 Task: Add Sprouts All Natural Wagyu Ground Beef to the cart.
Action: Mouse moved to (16, 75)
Screenshot: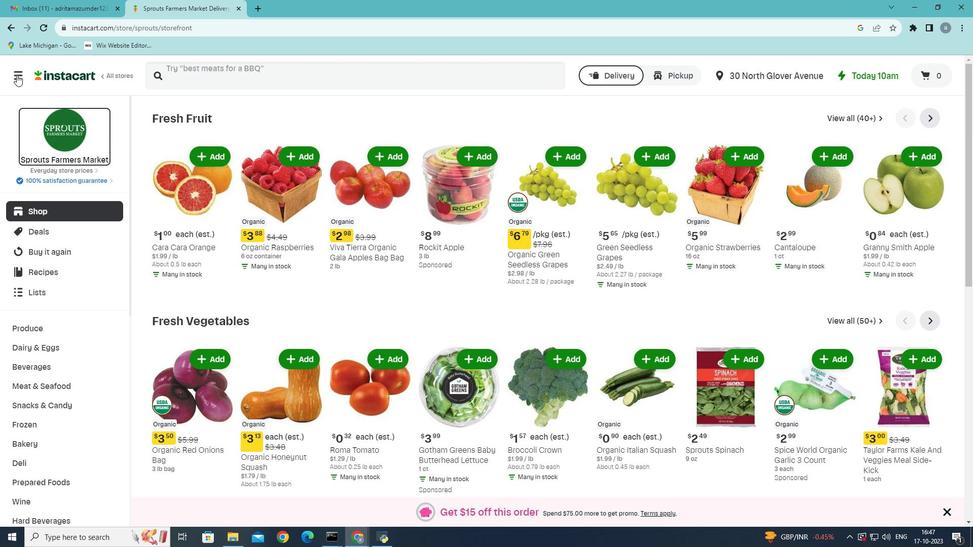 
Action: Mouse pressed left at (16, 75)
Screenshot: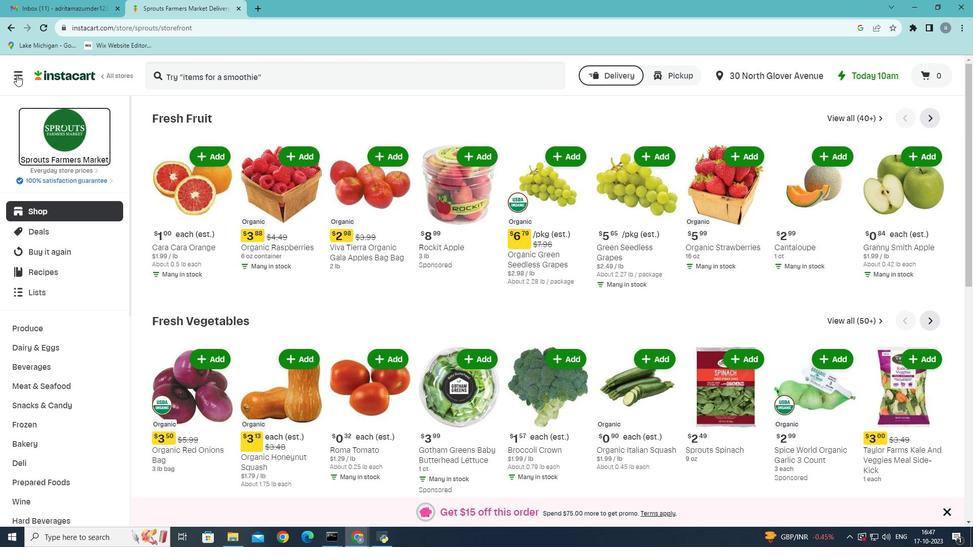 
Action: Mouse moved to (26, 291)
Screenshot: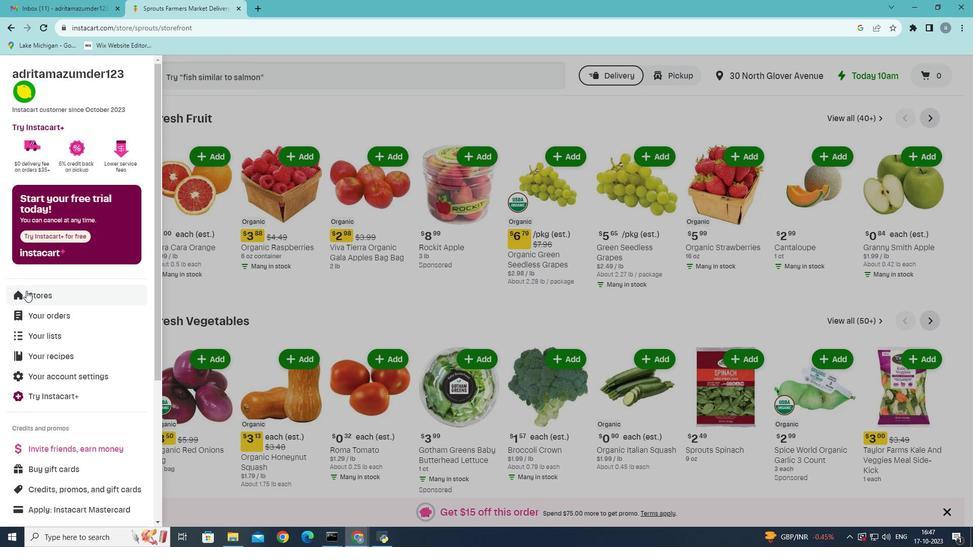 
Action: Mouse pressed left at (26, 291)
Screenshot: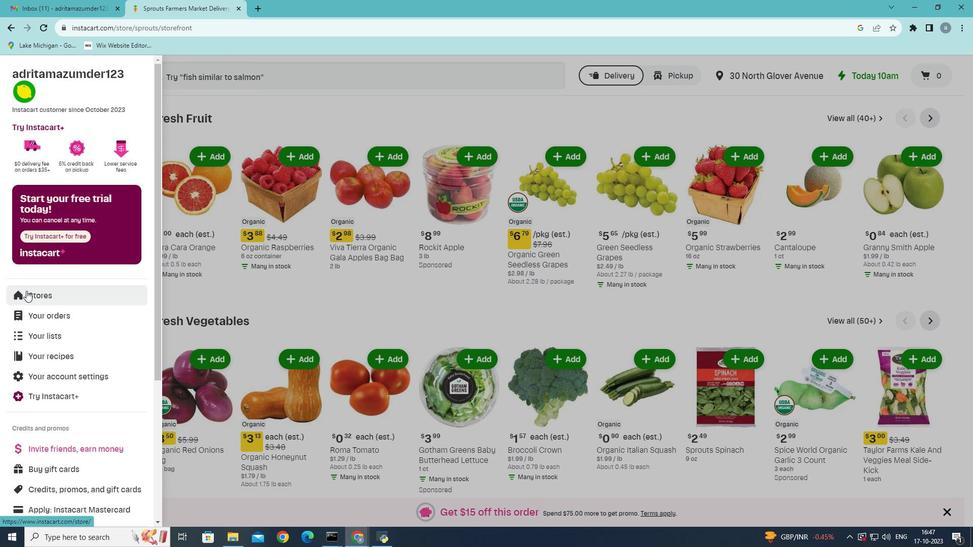 
Action: Mouse moved to (232, 116)
Screenshot: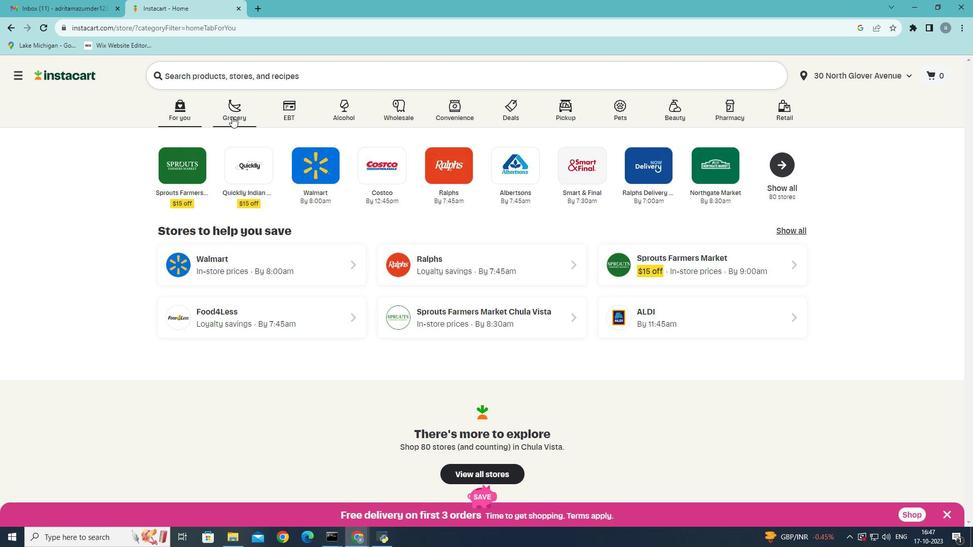 
Action: Mouse pressed left at (232, 116)
Screenshot: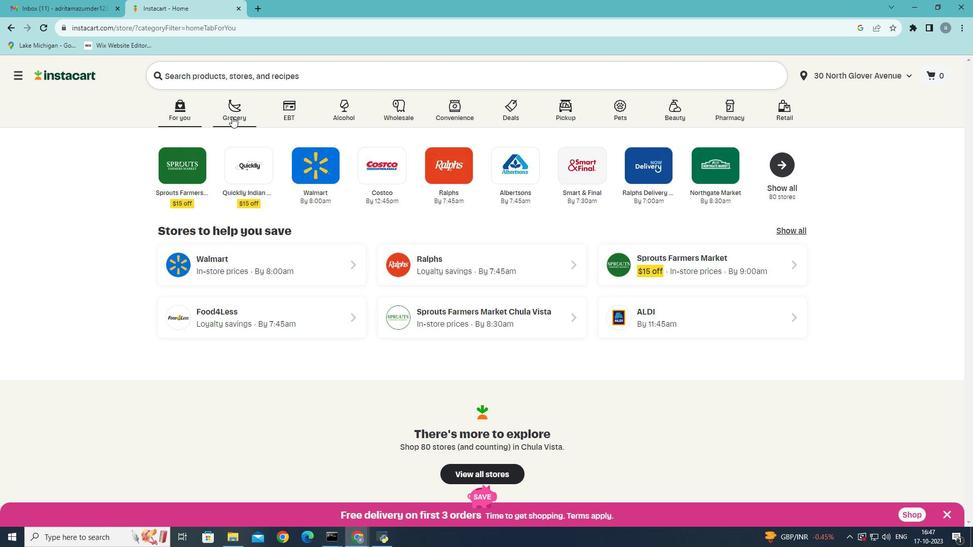
Action: Mouse moved to (649, 216)
Screenshot: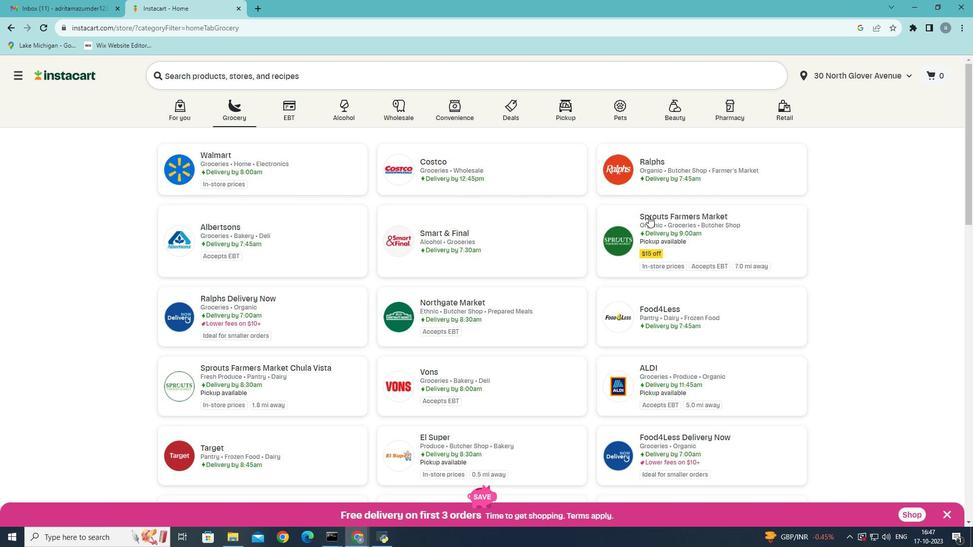
Action: Mouse pressed left at (649, 216)
Screenshot: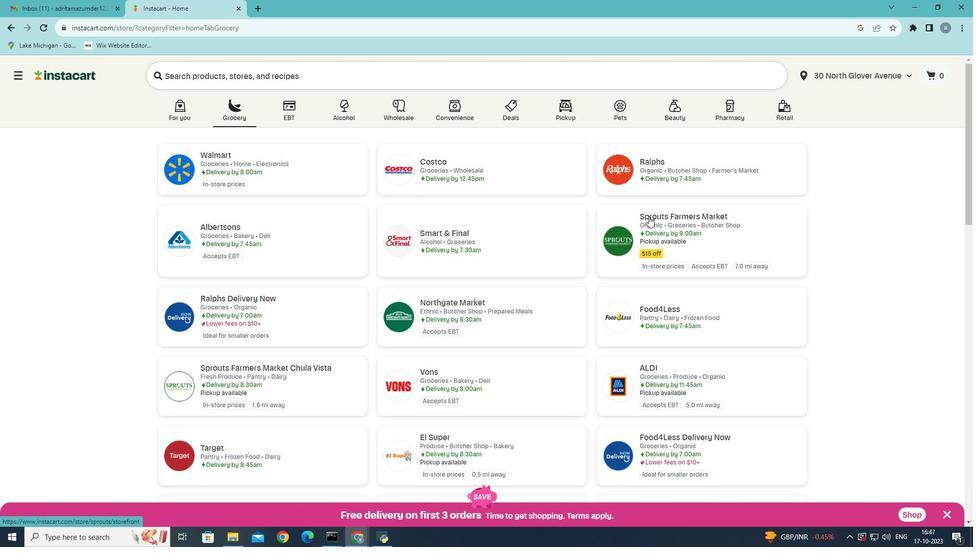 
Action: Mouse moved to (49, 388)
Screenshot: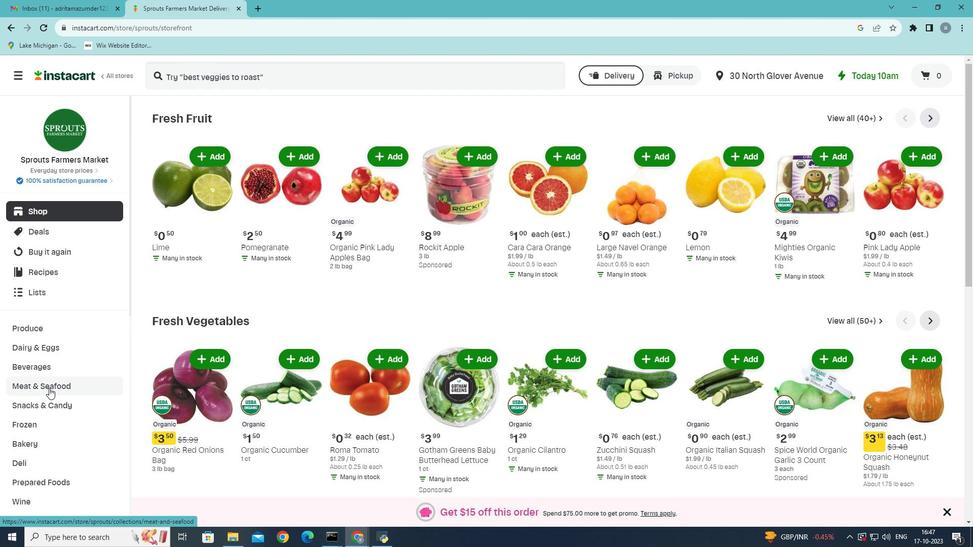 
Action: Mouse pressed left at (49, 388)
Screenshot: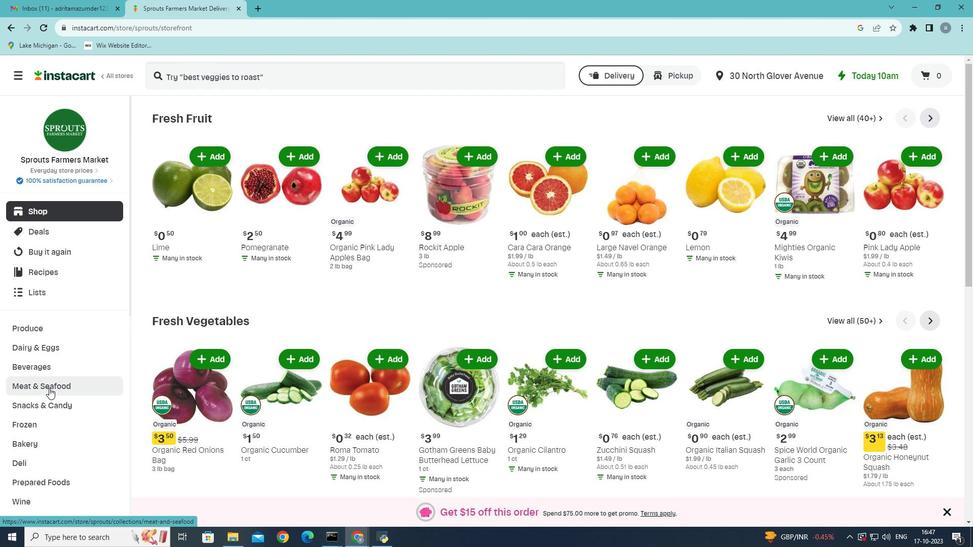 
Action: Mouse moved to (292, 141)
Screenshot: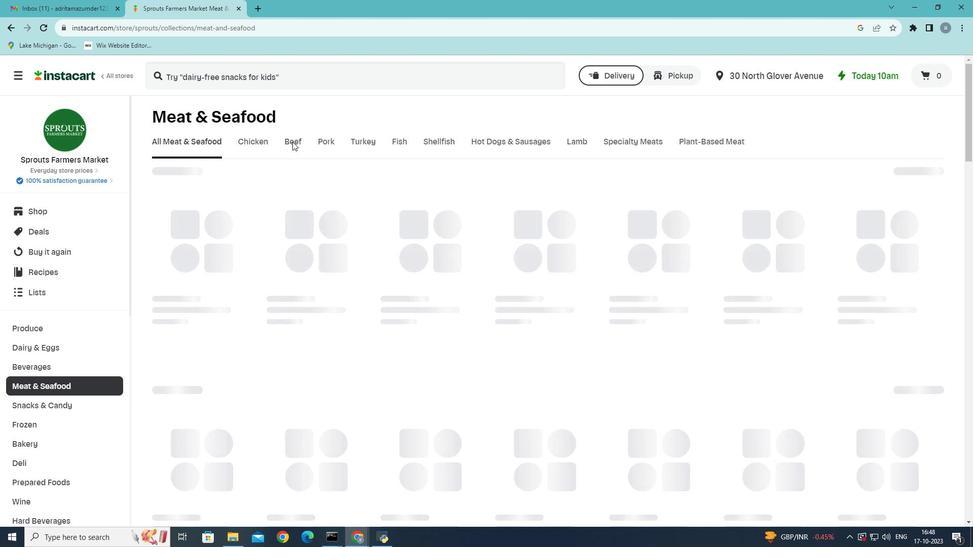 
Action: Mouse pressed left at (292, 141)
Screenshot: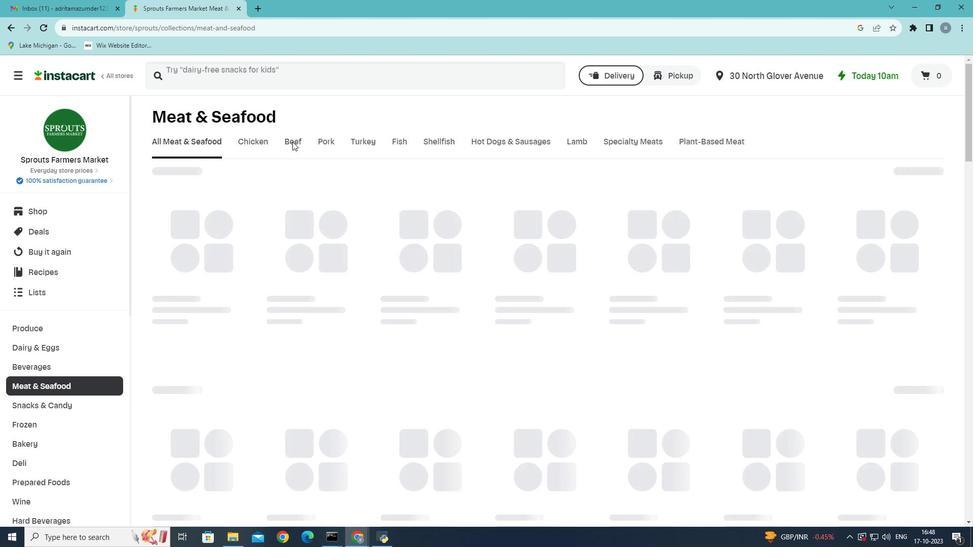 
Action: Mouse moved to (241, 184)
Screenshot: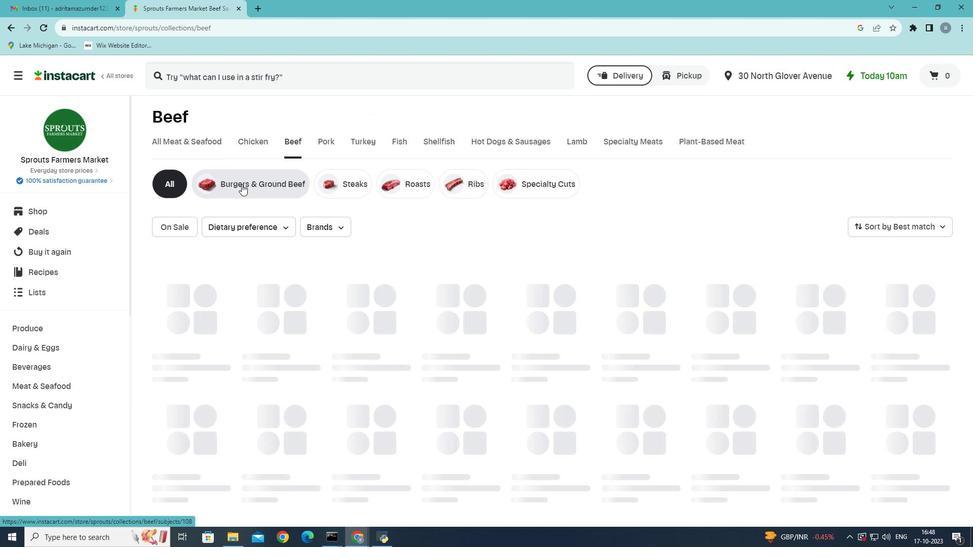 
Action: Mouse pressed left at (241, 184)
Screenshot: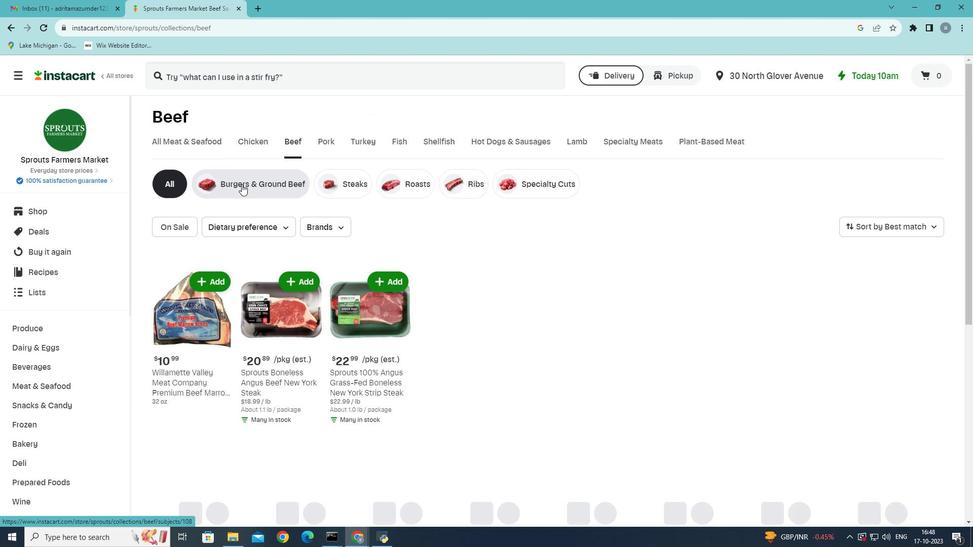 
Action: Mouse moved to (300, 338)
Screenshot: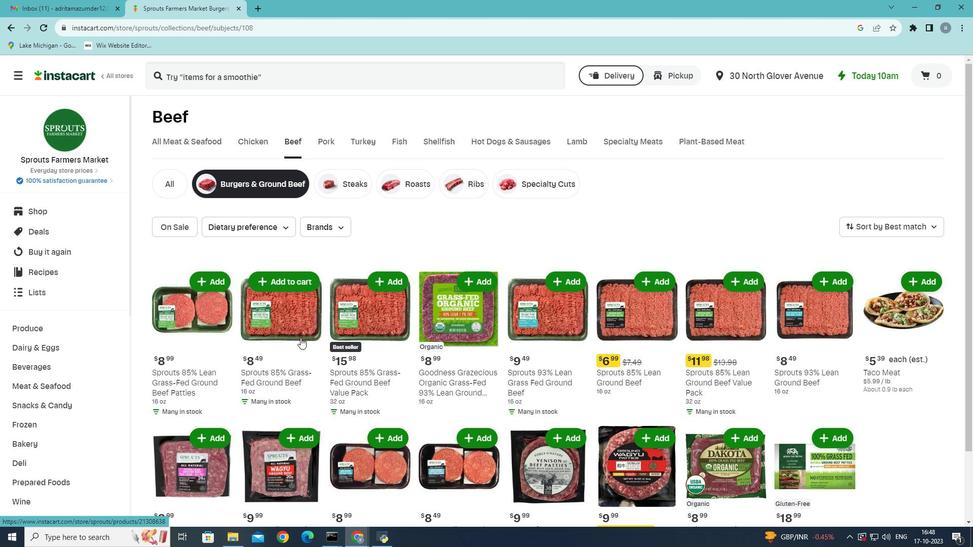 
Action: Mouse scrolled (300, 337) with delta (0, 0)
Screenshot: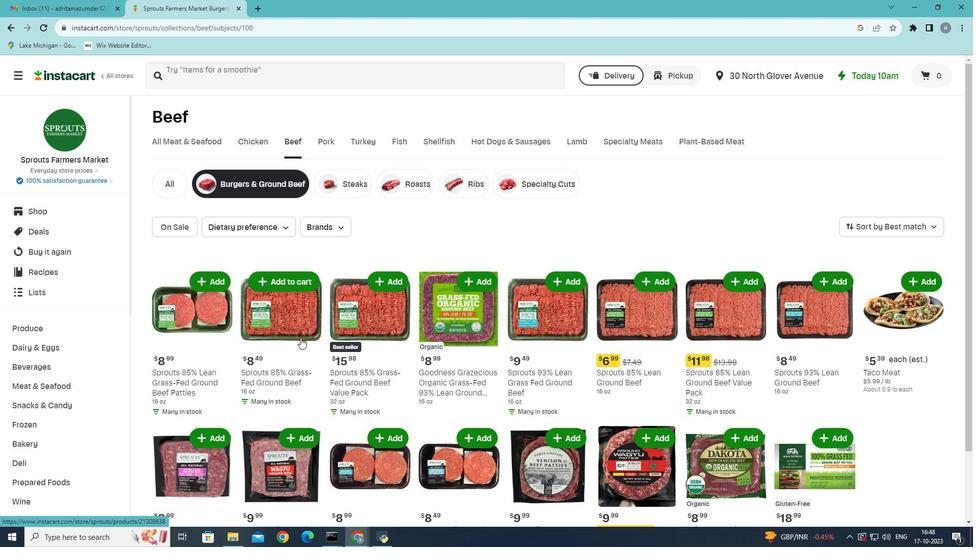 
Action: Mouse scrolled (300, 337) with delta (0, 0)
Screenshot: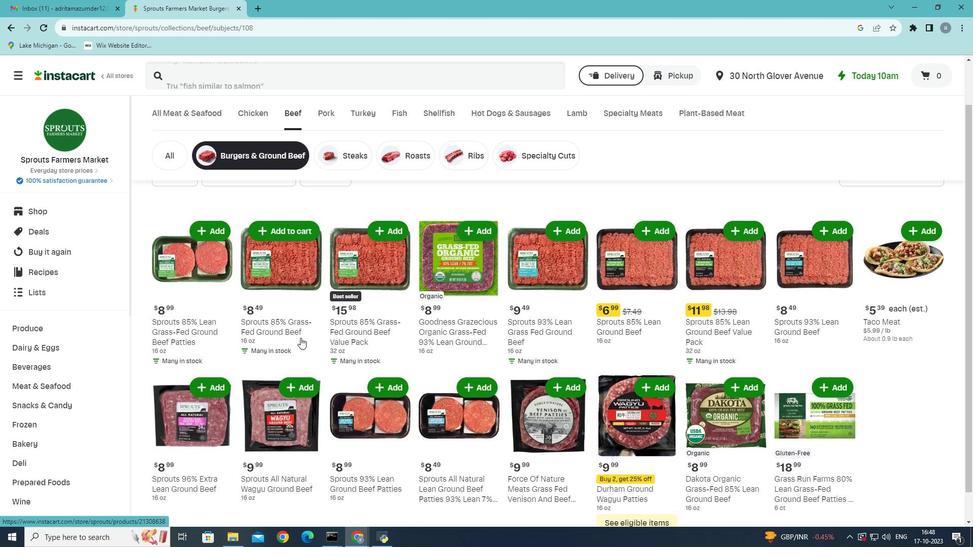 
Action: Mouse moved to (304, 355)
Screenshot: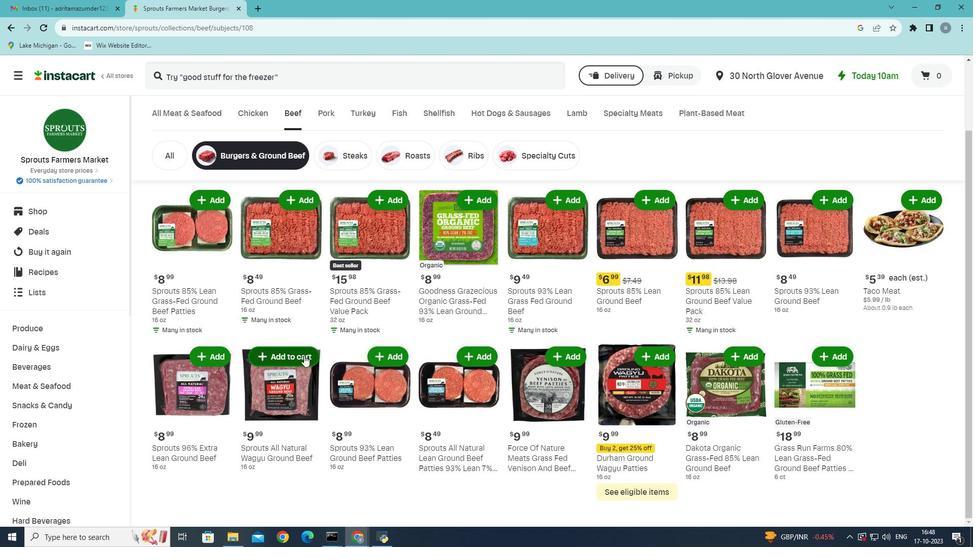 
Action: Mouse pressed left at (304, 355)
Screenshot: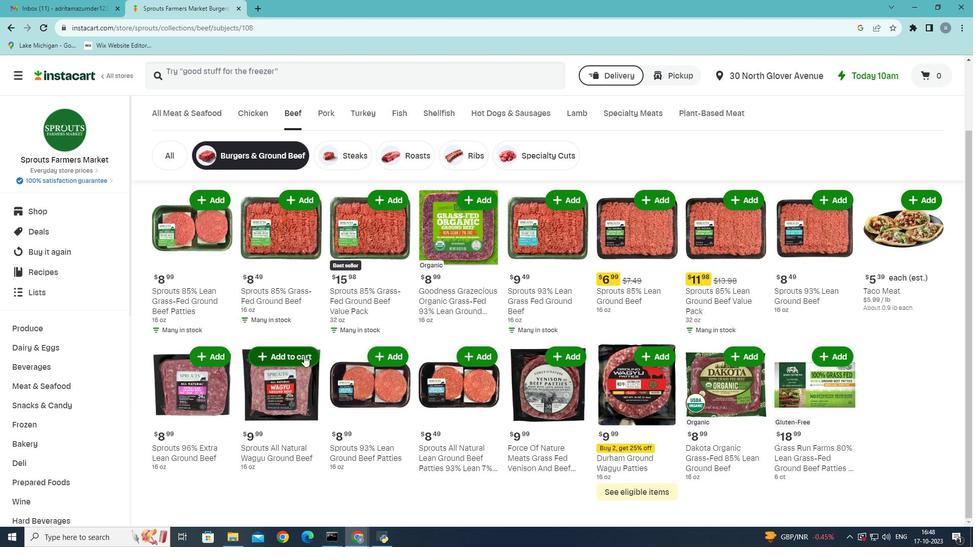 
